 Task: Select Encode Selected Video Files
Action: Mouse moved to (366, 261)
Screenshot: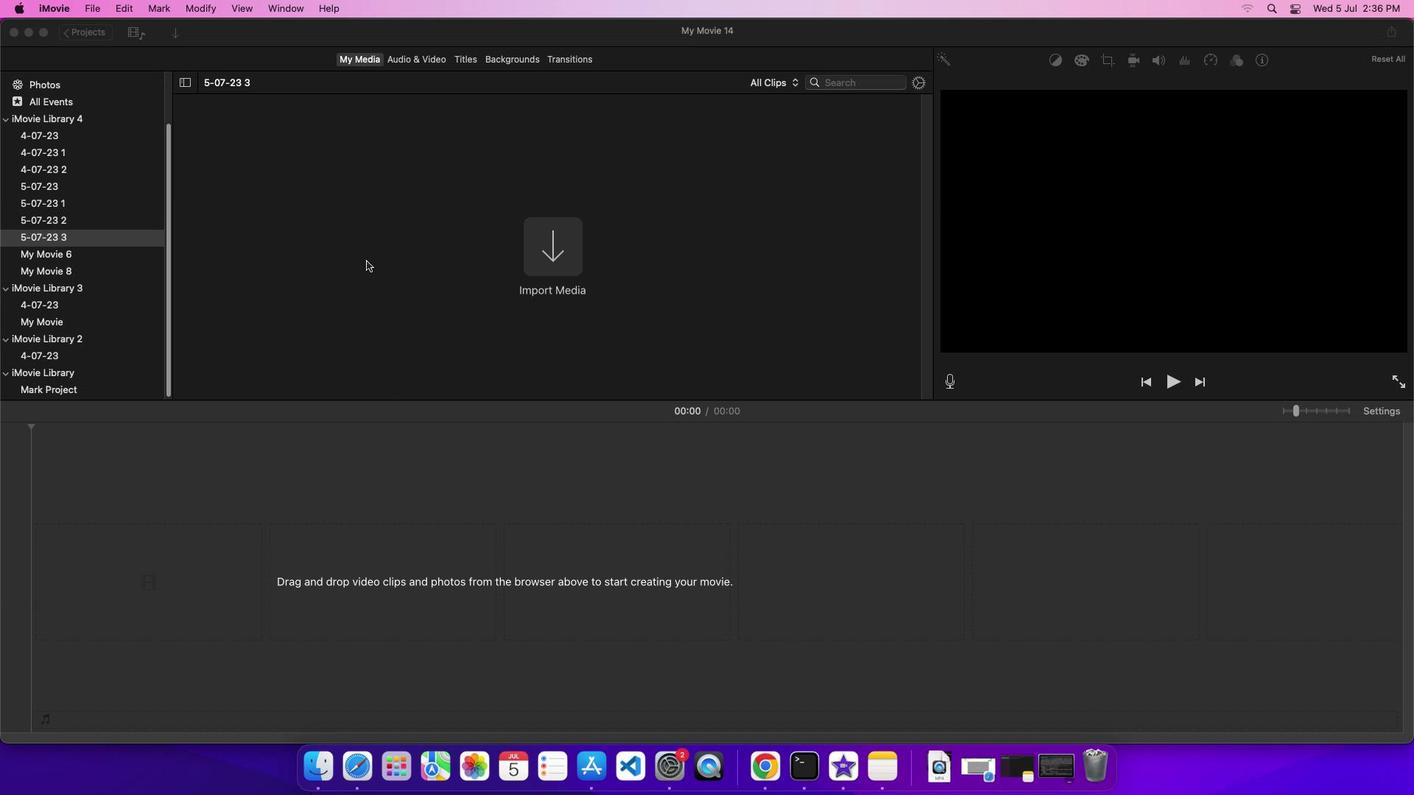 
Action: Mouse pressed left at (366, 261)
Screenshot: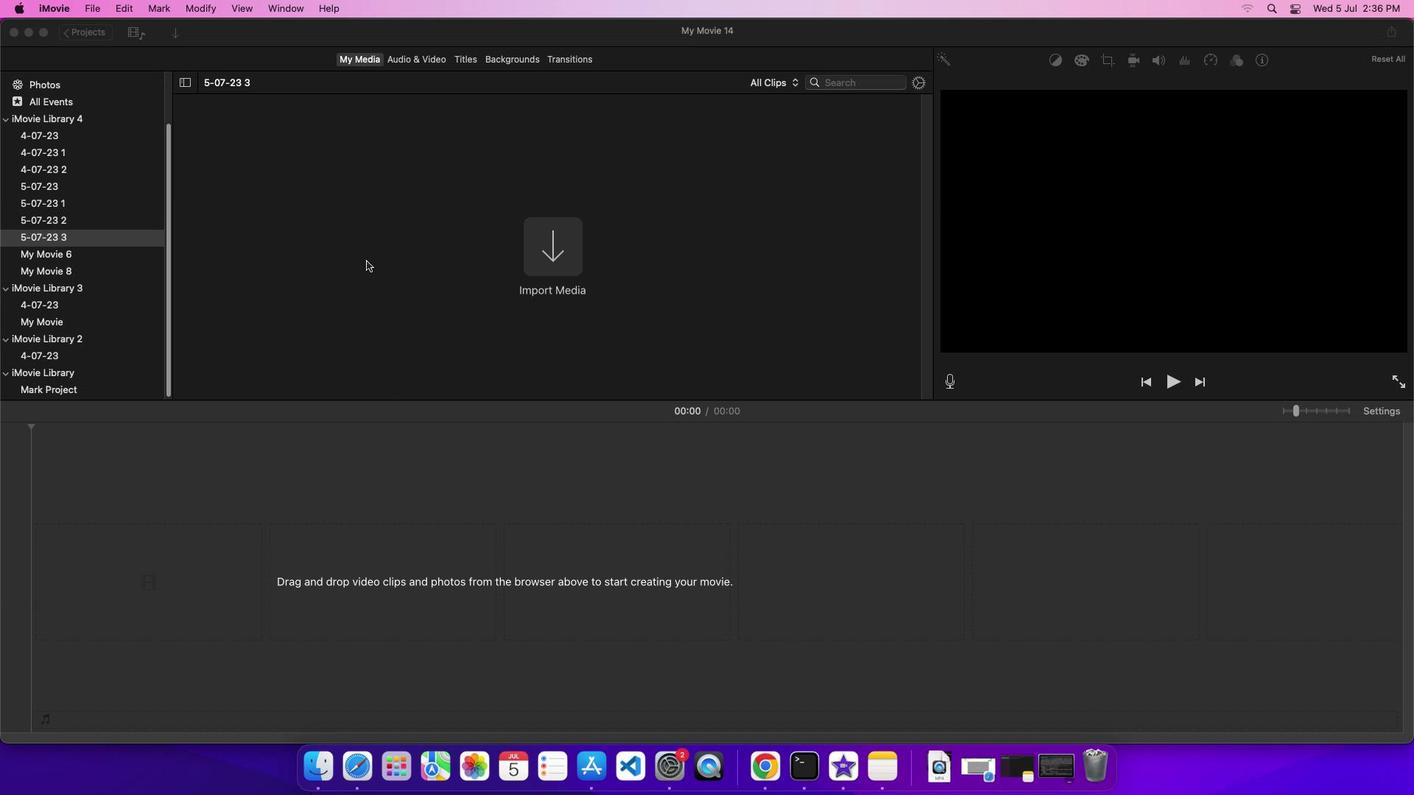 
Action: Mouse moved to (61, 0)
Screenshot: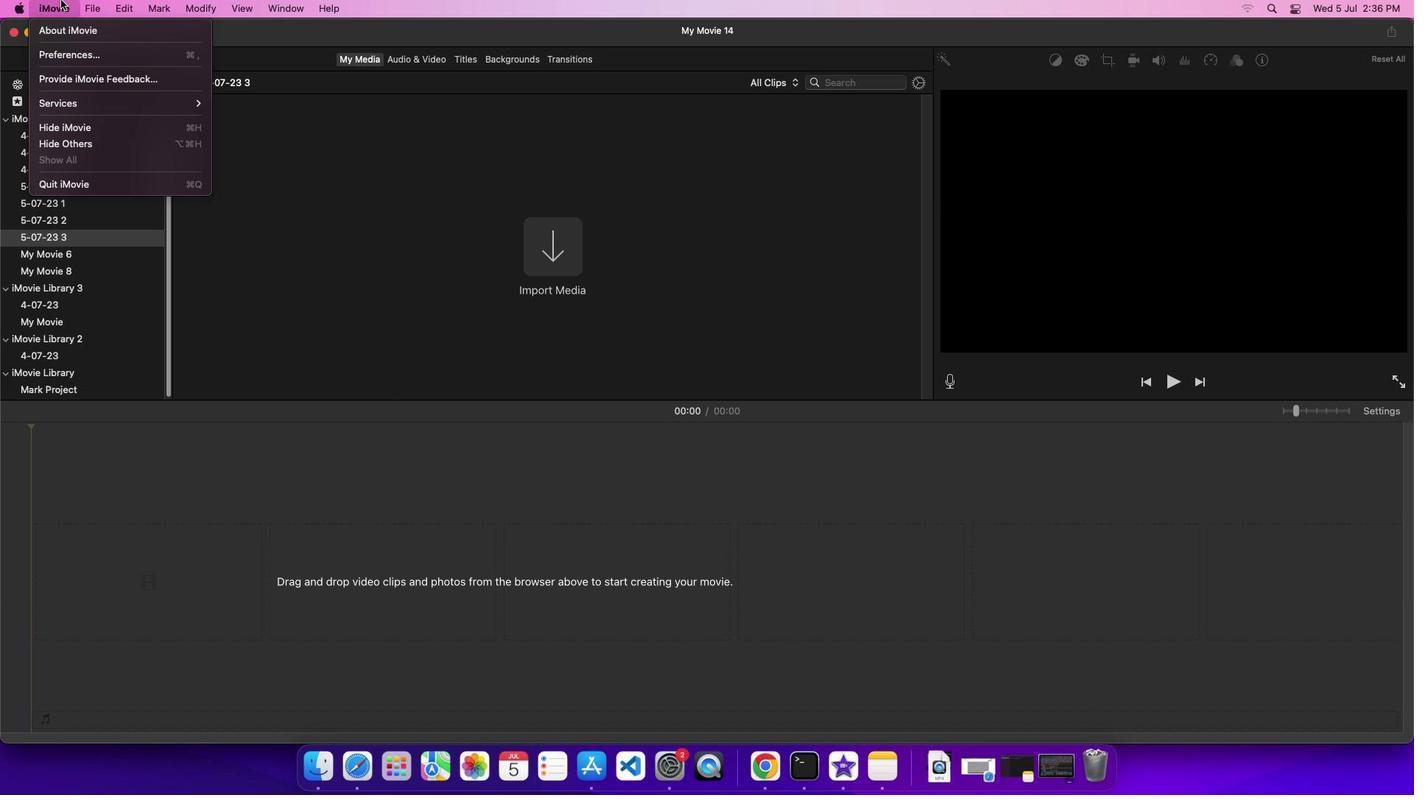 
Action: Mouse pressed left at (61, 0)
Screenshot: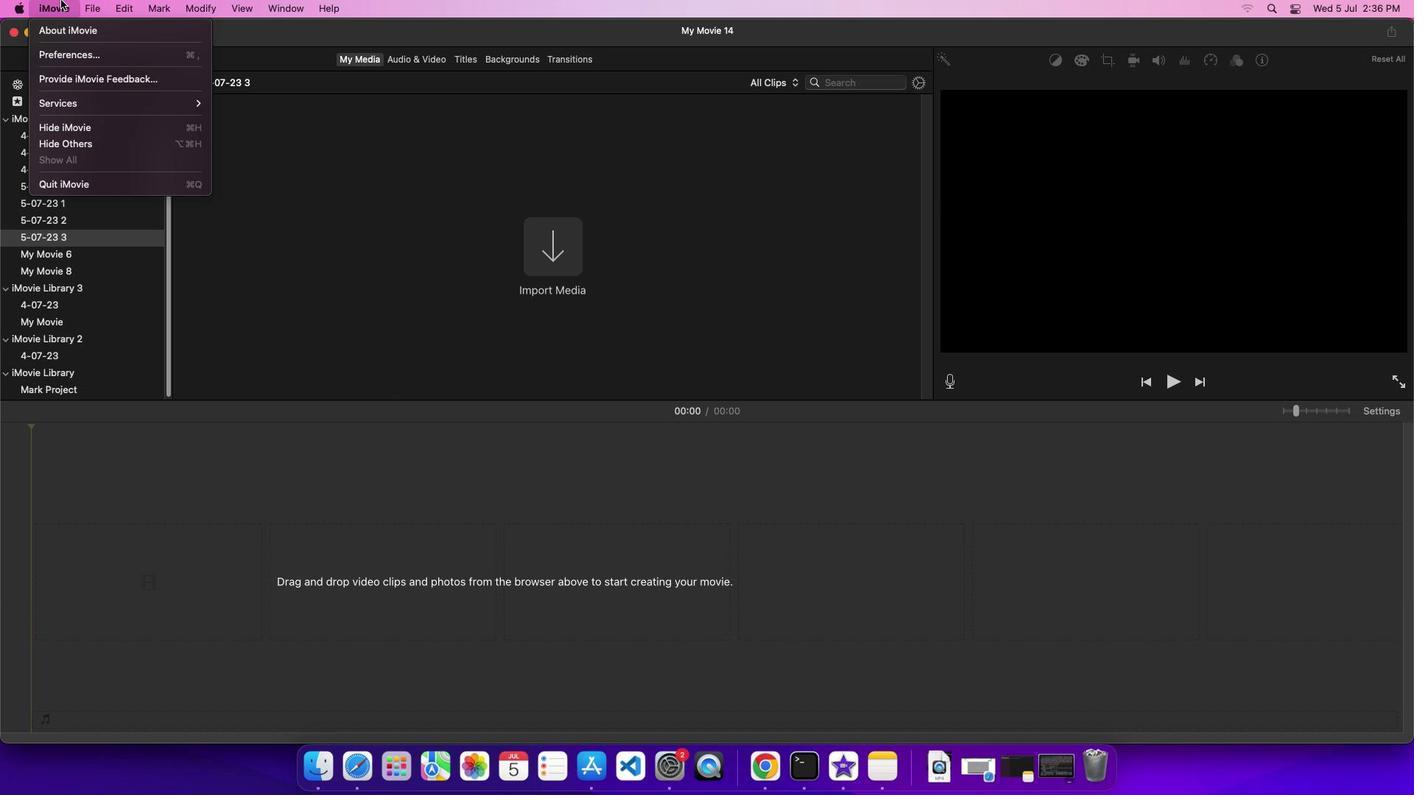 
Action: Mouse moved to (88, 109)
Screenshot: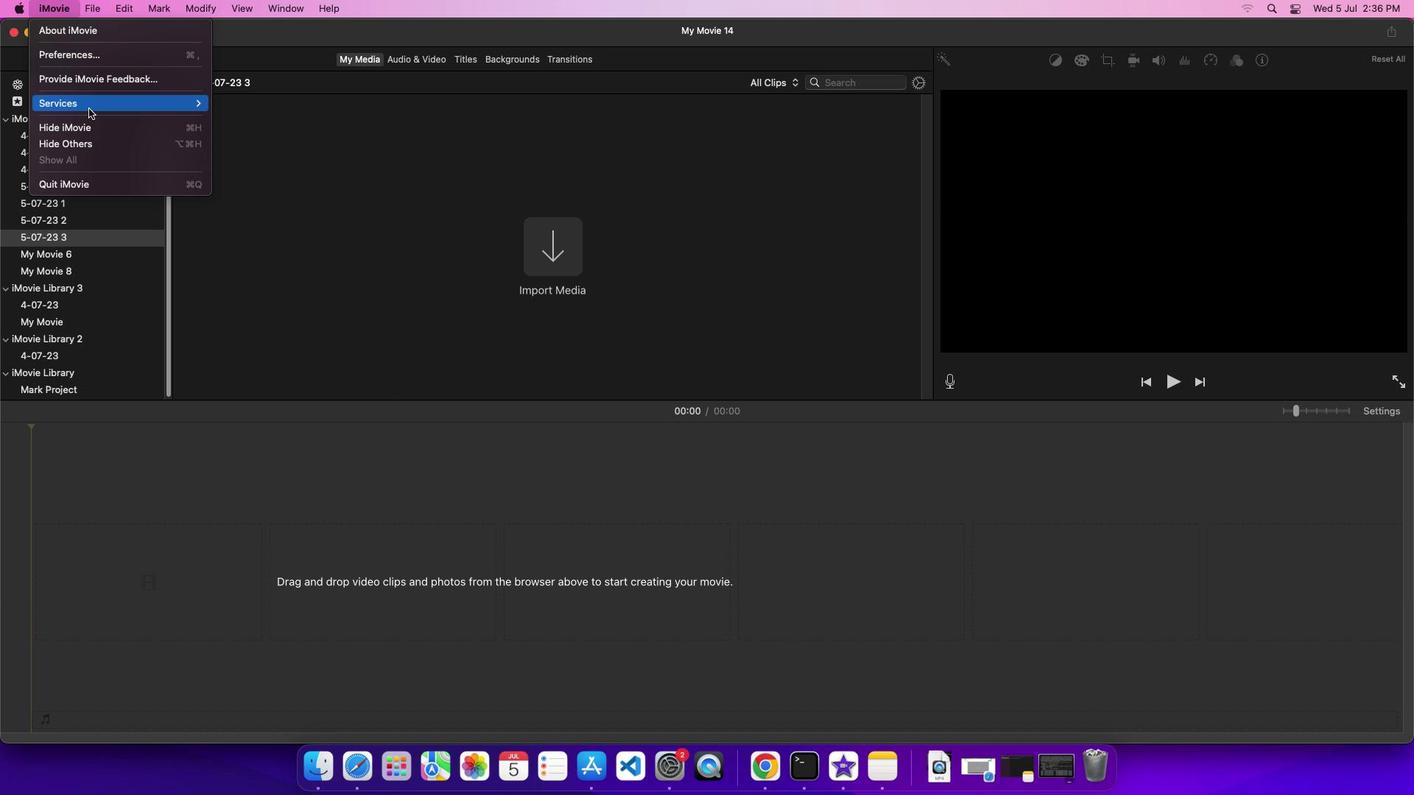 
Action: Mouse pressed left at (88, 109)
Screenshot: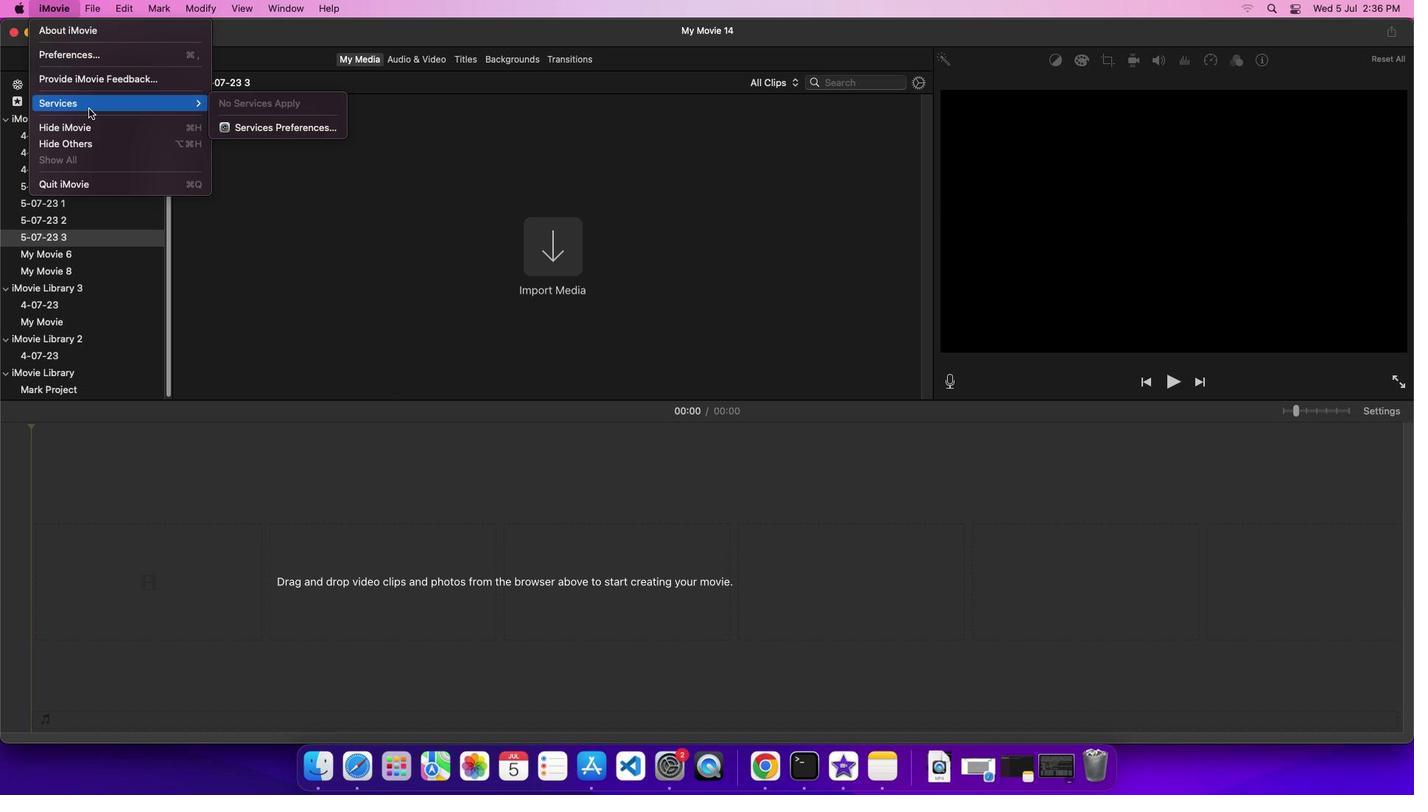 
Action: Mouse moved to (243, 125)
Screenshot: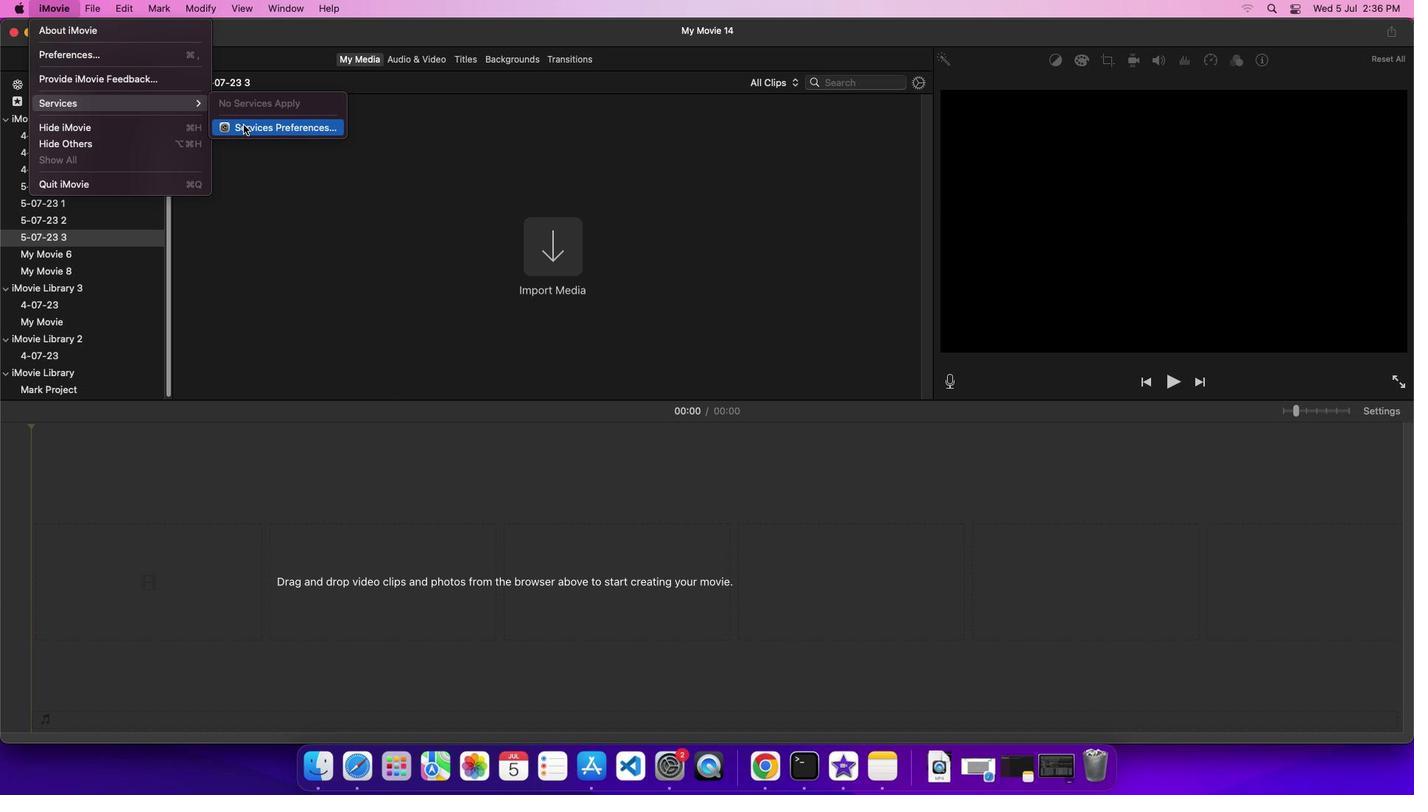 
Action: Mouse pressed left at (243, 125)
Screenshot: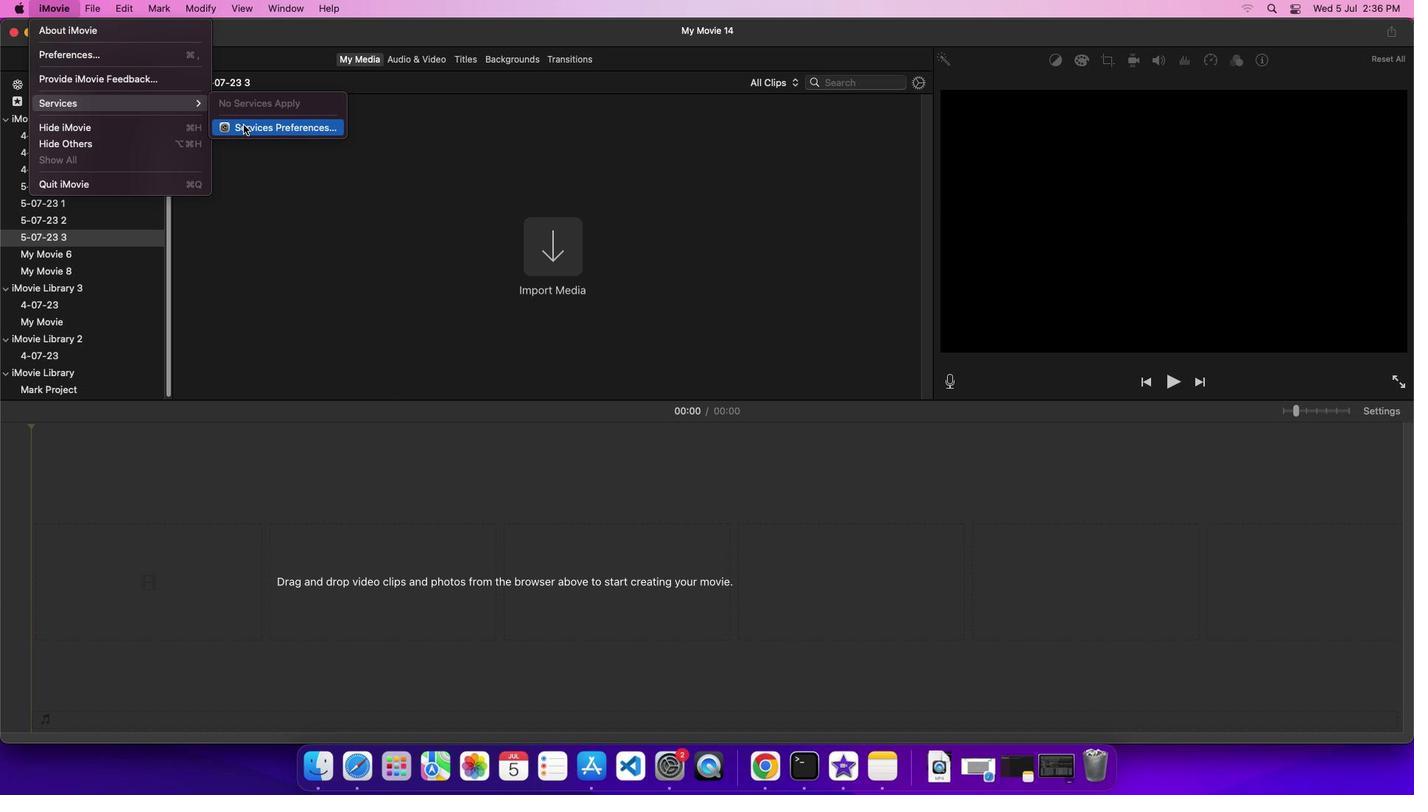 
Action: Mouse moved to (866, 377)
Screenshot: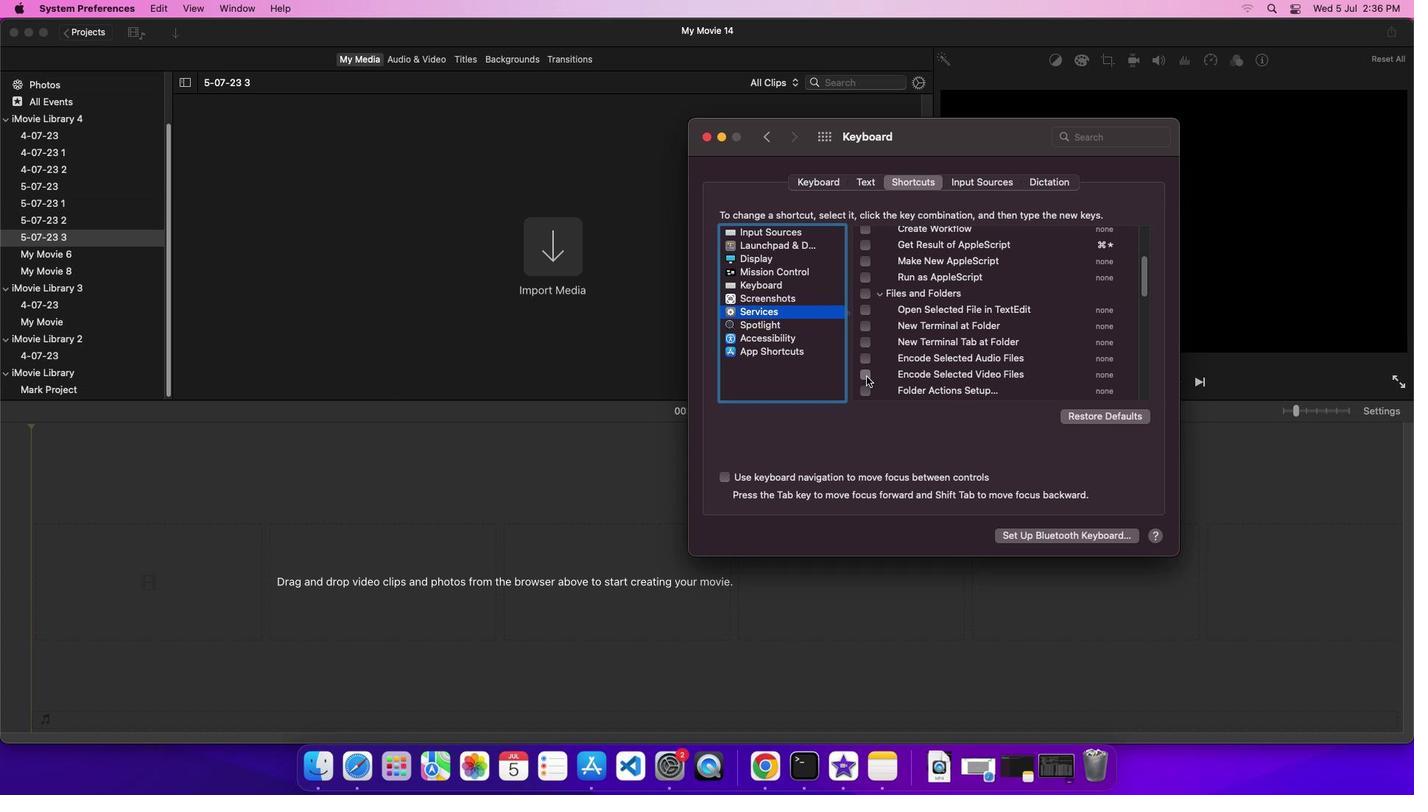 
Action: Mouse pressed left at (866, 377)
Screenshot: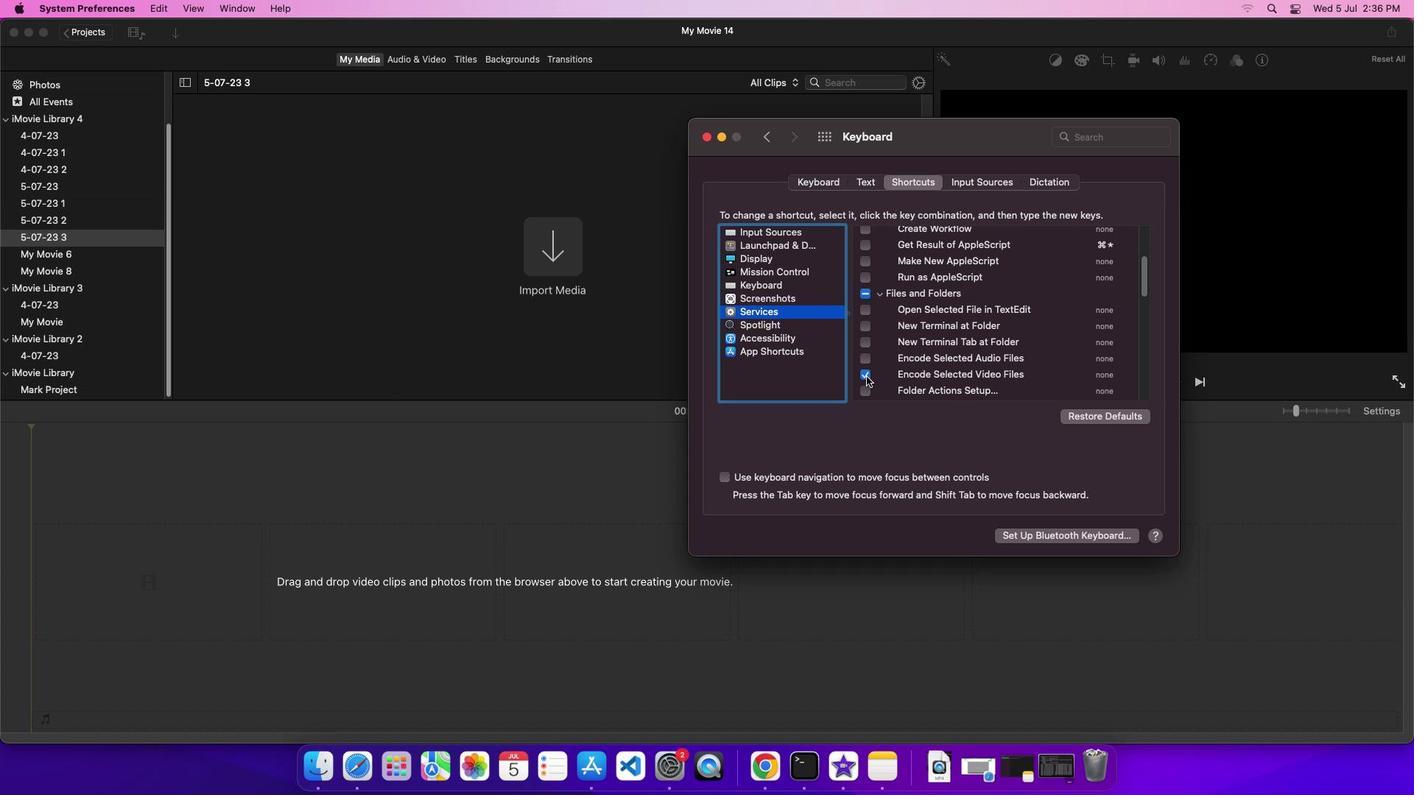 
Action: Mouse moved to (920, 402)
Screenshot: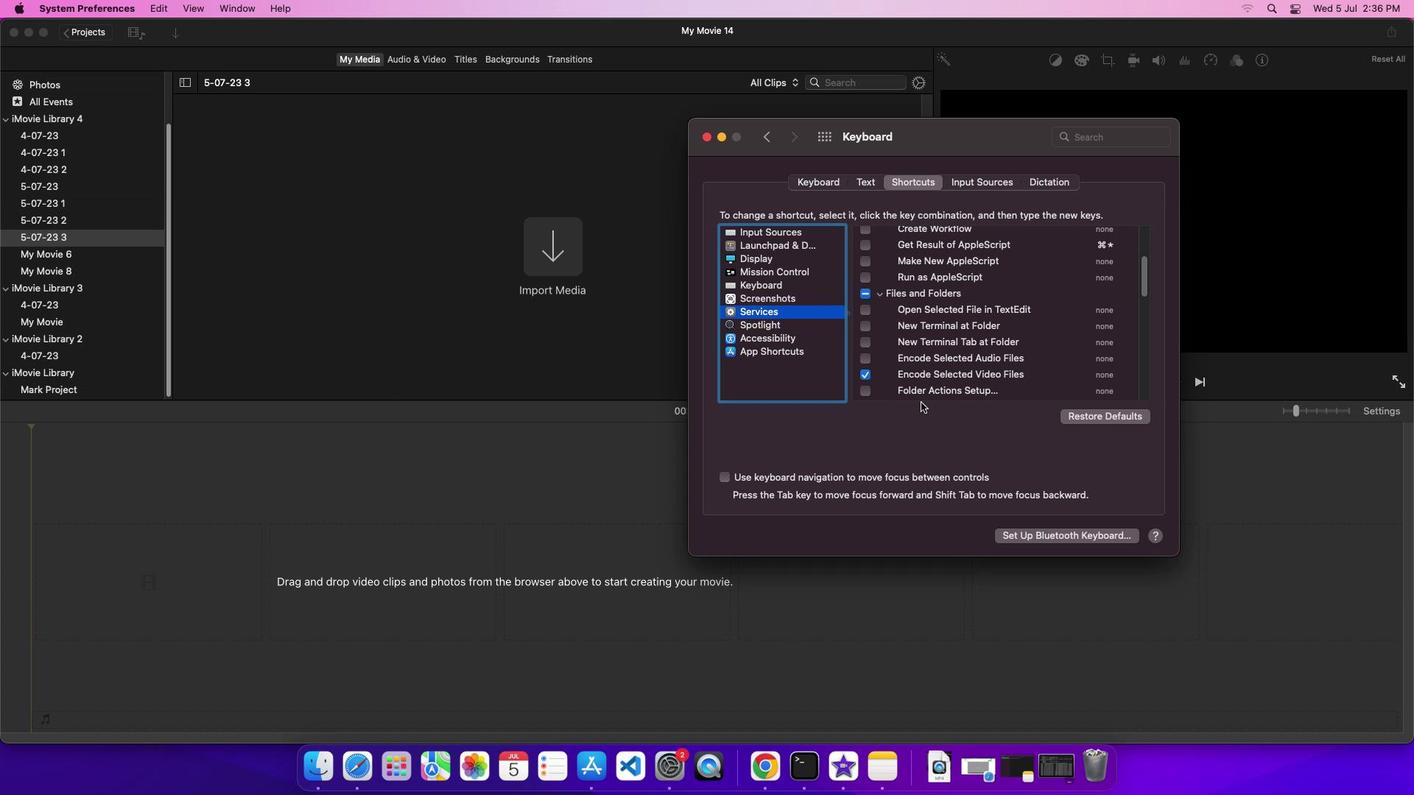 
Action: Key pressed Key.f9
Screenshot: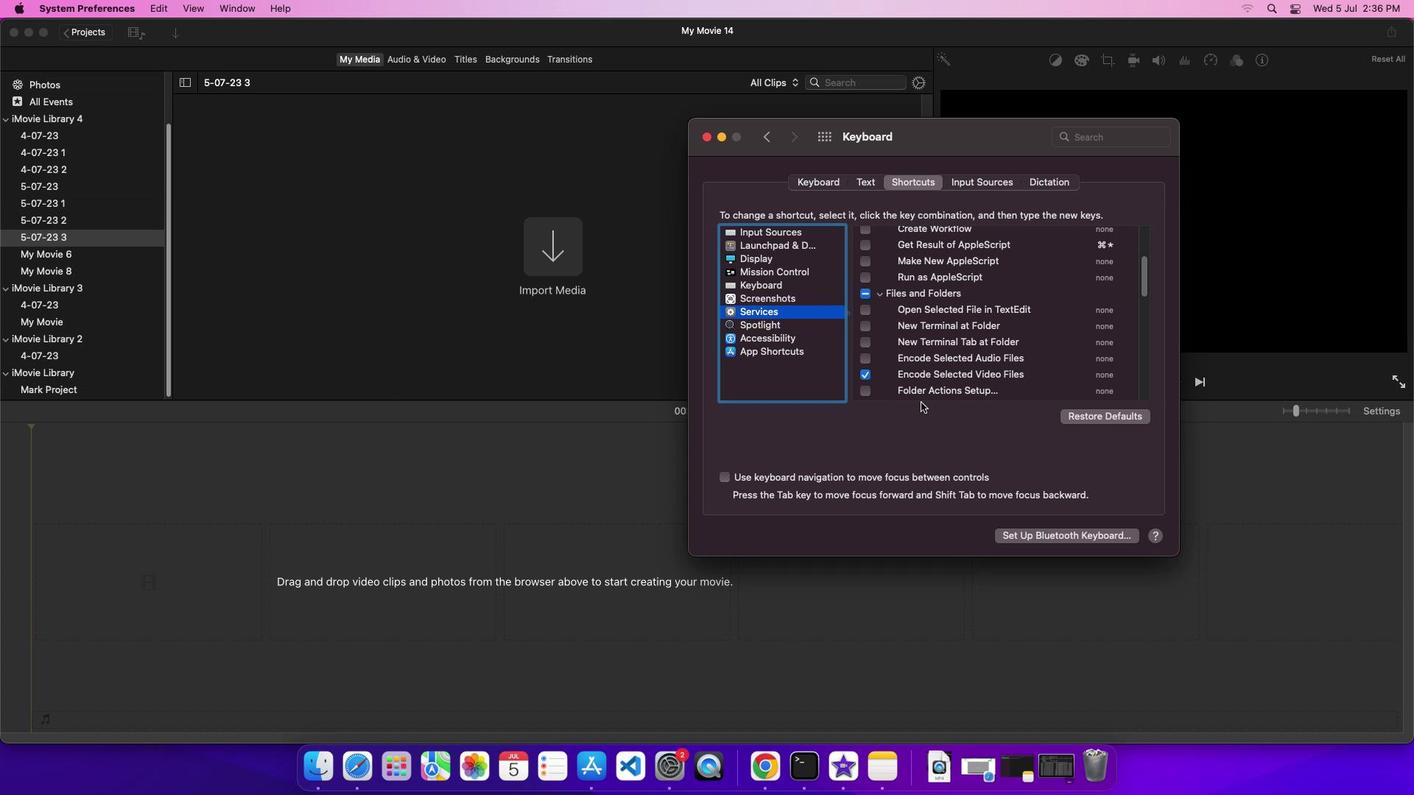 
Action: Mouse moved to (588, 519)
Screenshot: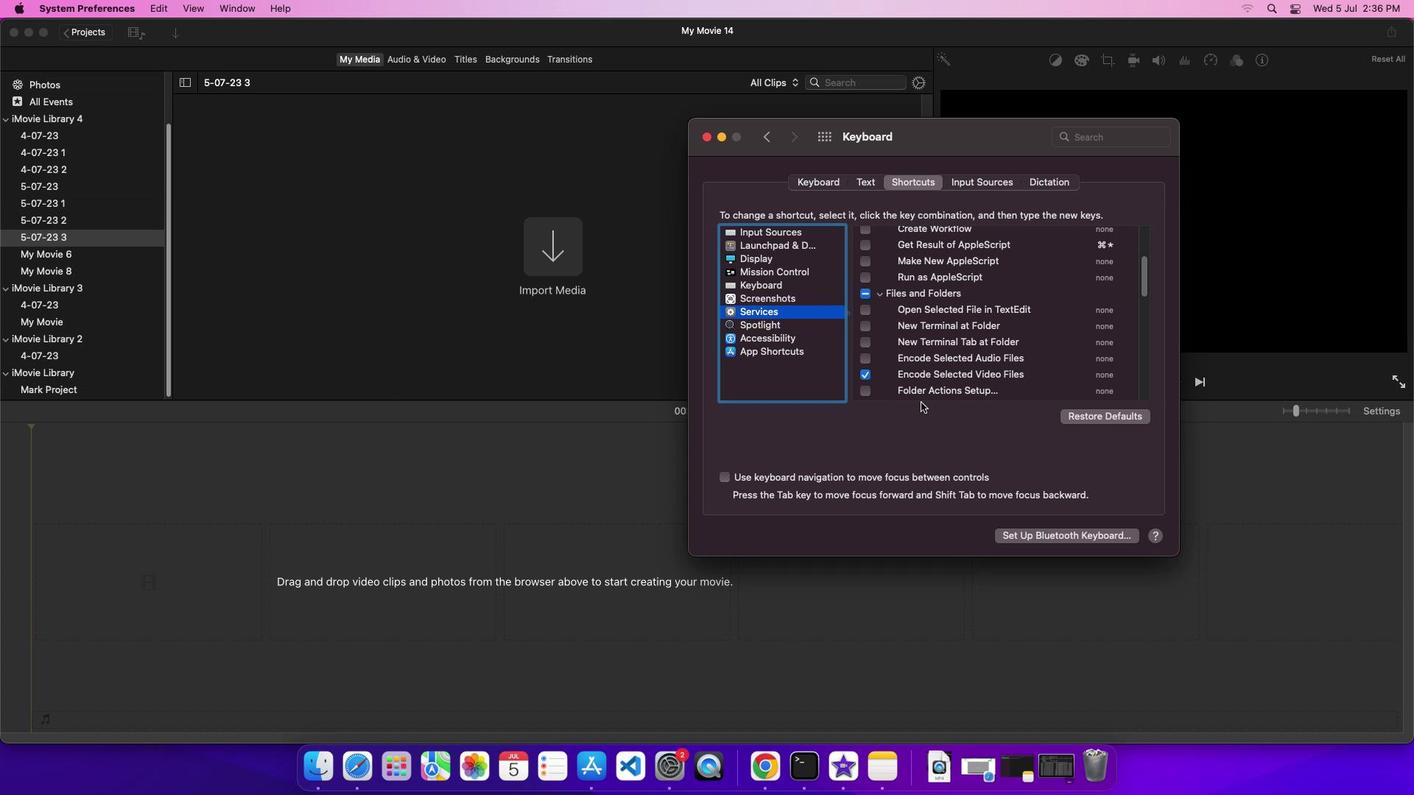 
